 Task: Check the percentage active listings of high ceilings in the last 3 years.
Action: Mouse moved to (925, 204)
Screenshot: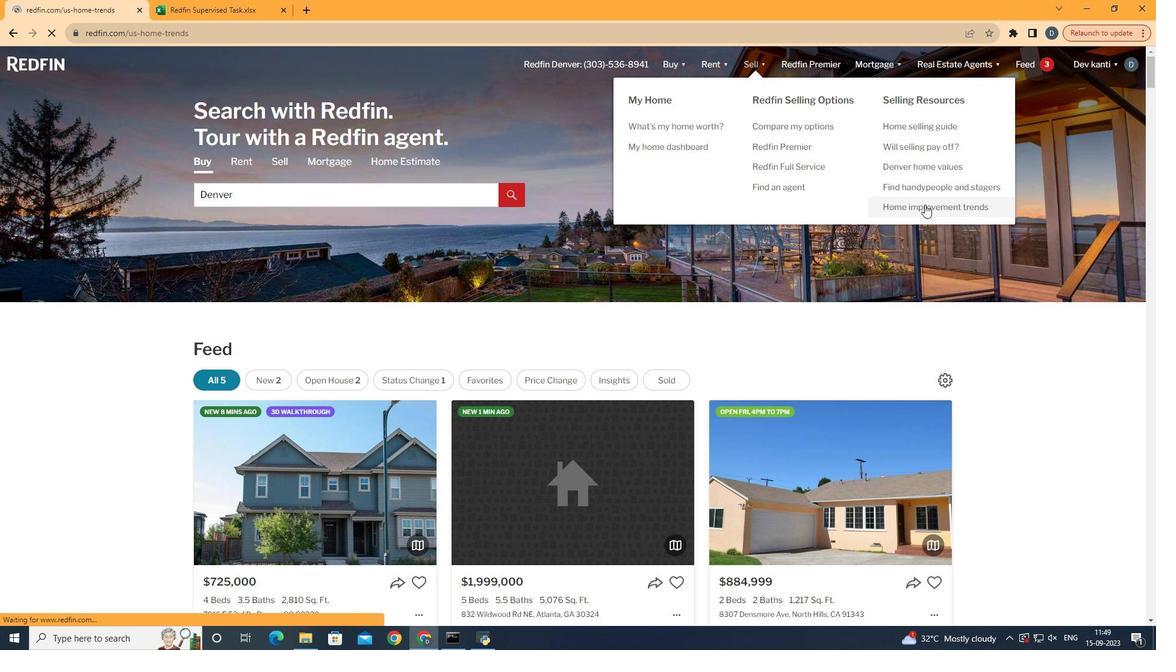 
Action: Mouse pressed left at (925, 204)
Screenshot: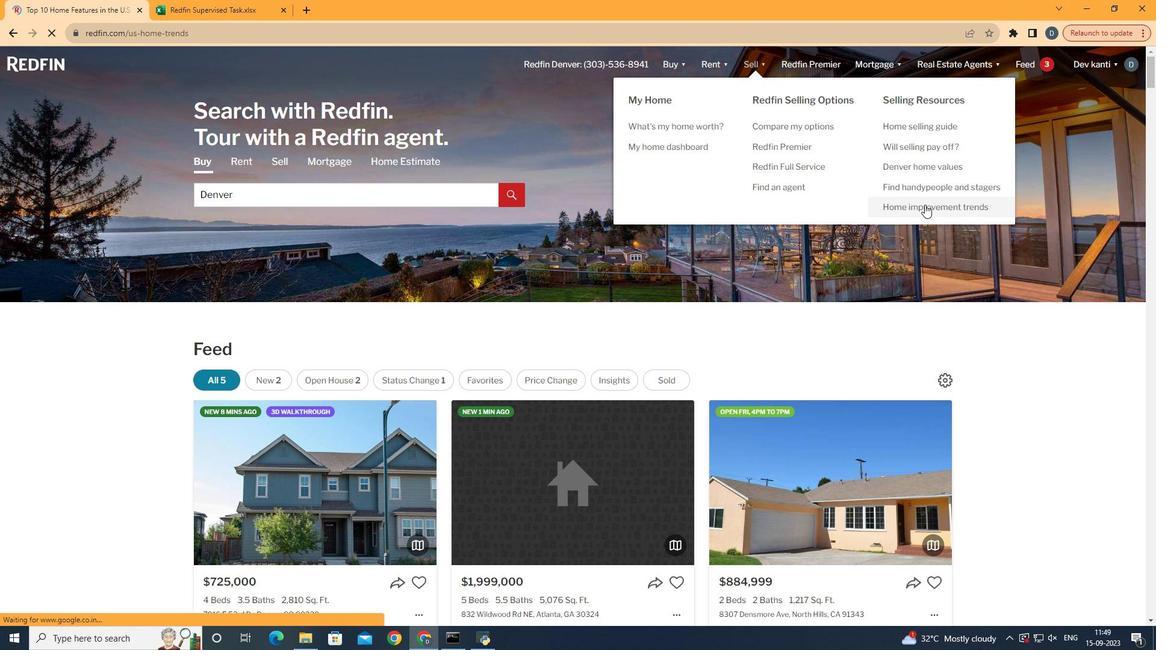 
Action: Mouse moved to (298, 234)
Screenshot: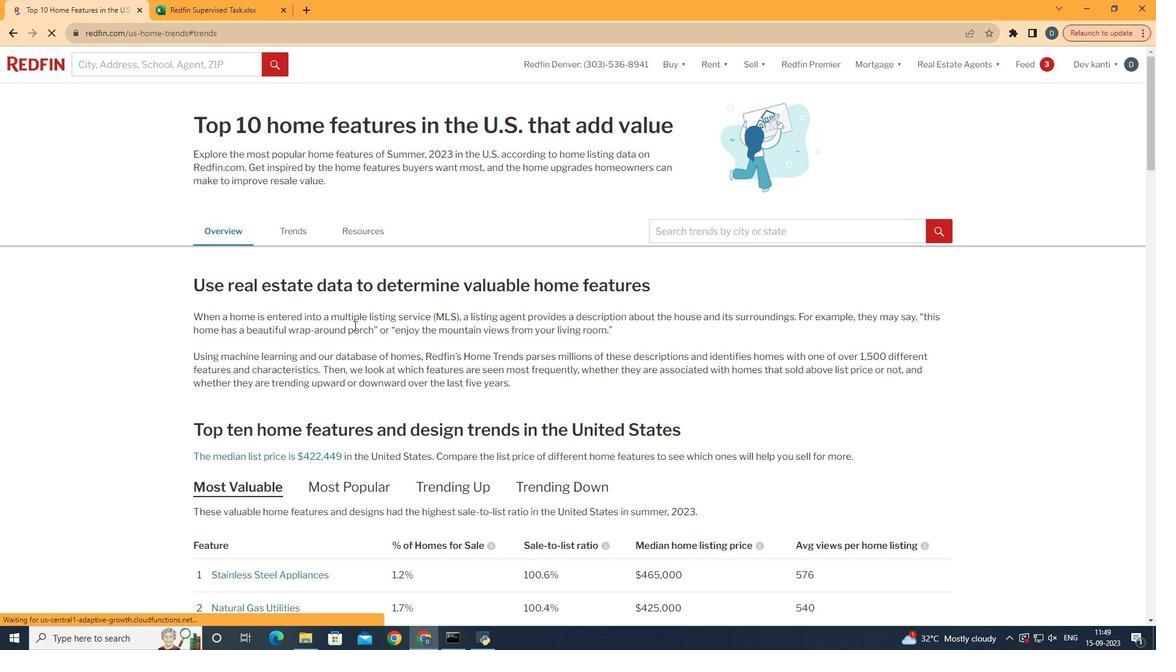 
Action: Mouse pressed left at (298, 234)
Screenshot: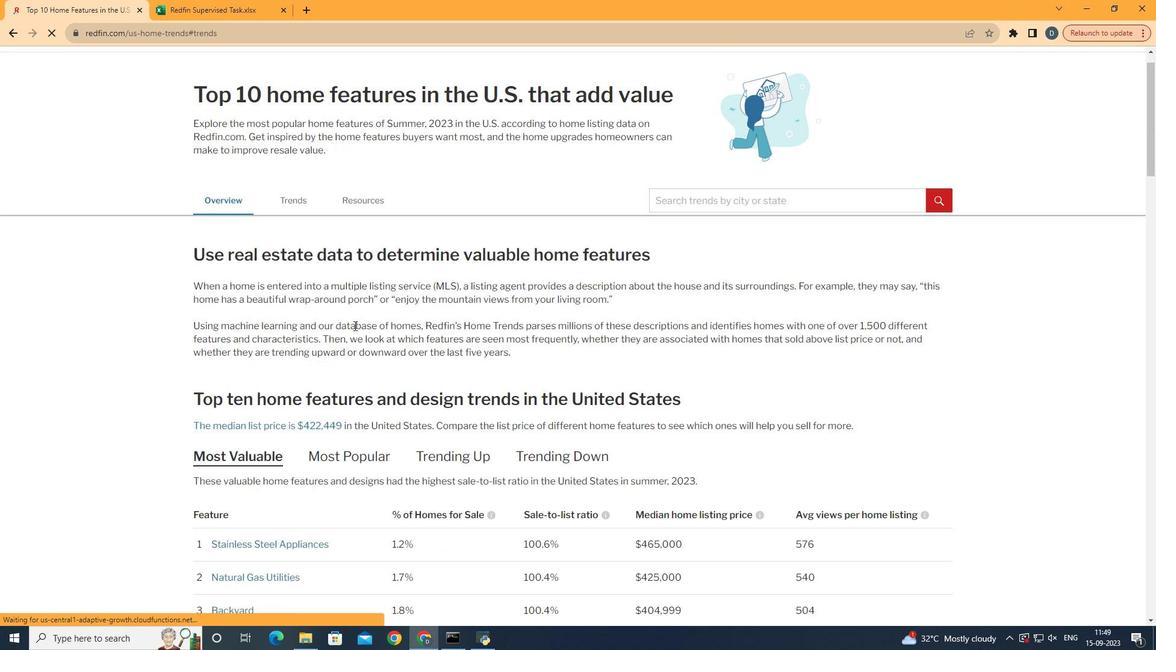 
Action: Mouse moved to (354, 325)
Screenshot: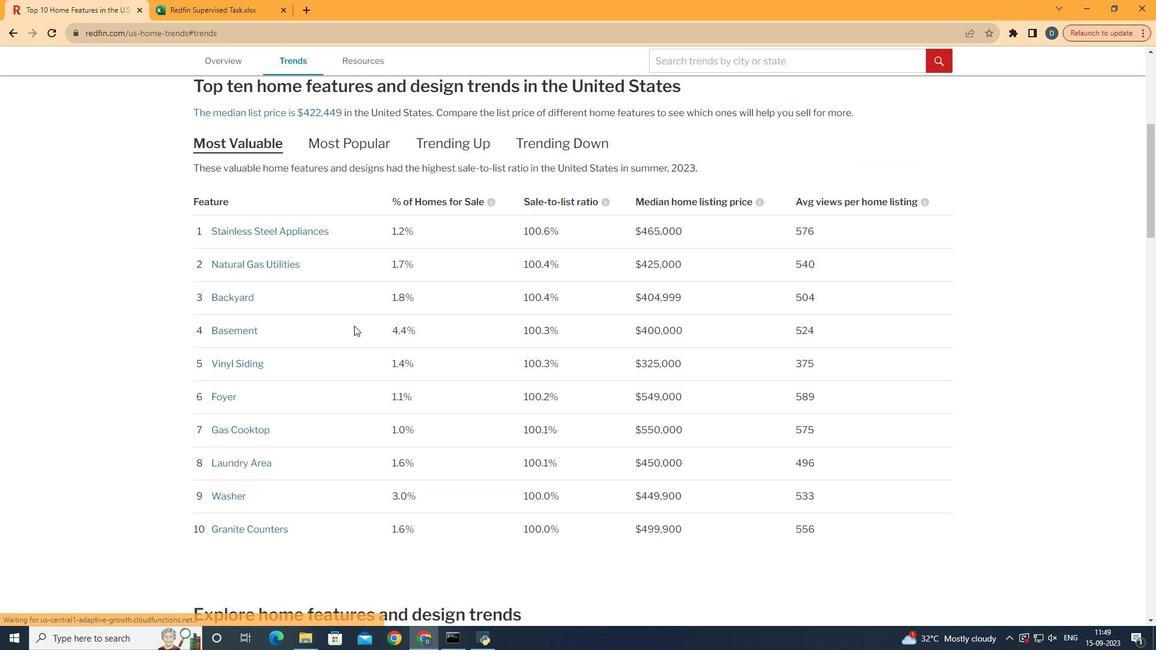 
Action: Mouse scrolled (354, 325) with delta (0, 0)
Screenshot: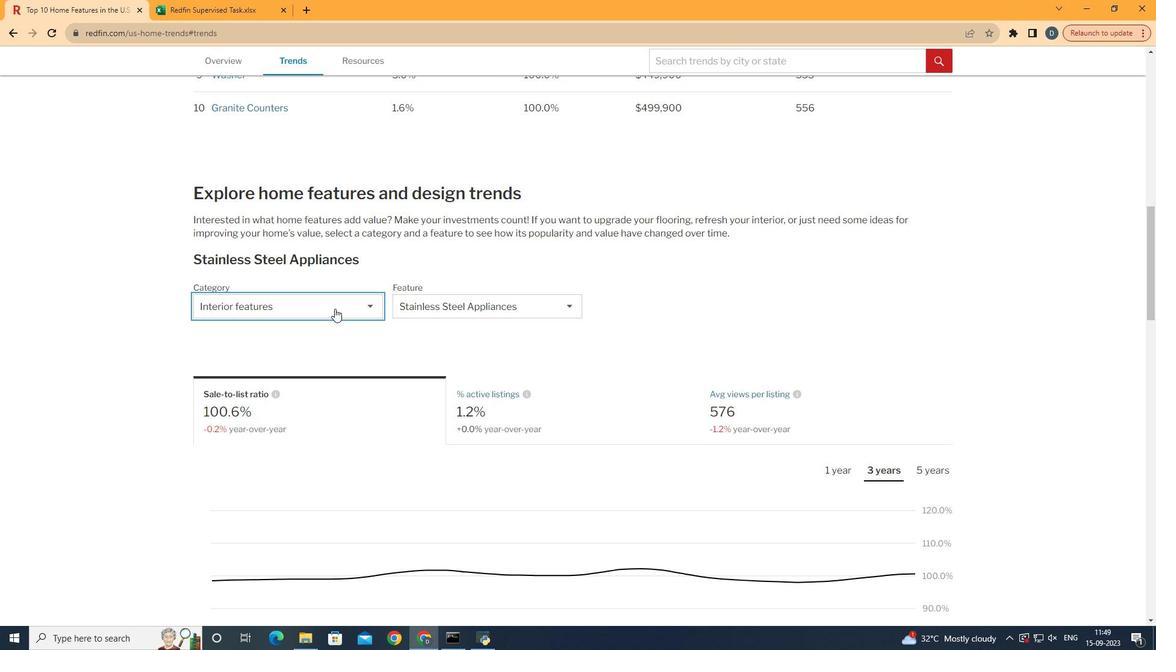 
Action: Mouse scrolled (354, 325) with delta (0, 0)
Screenshot: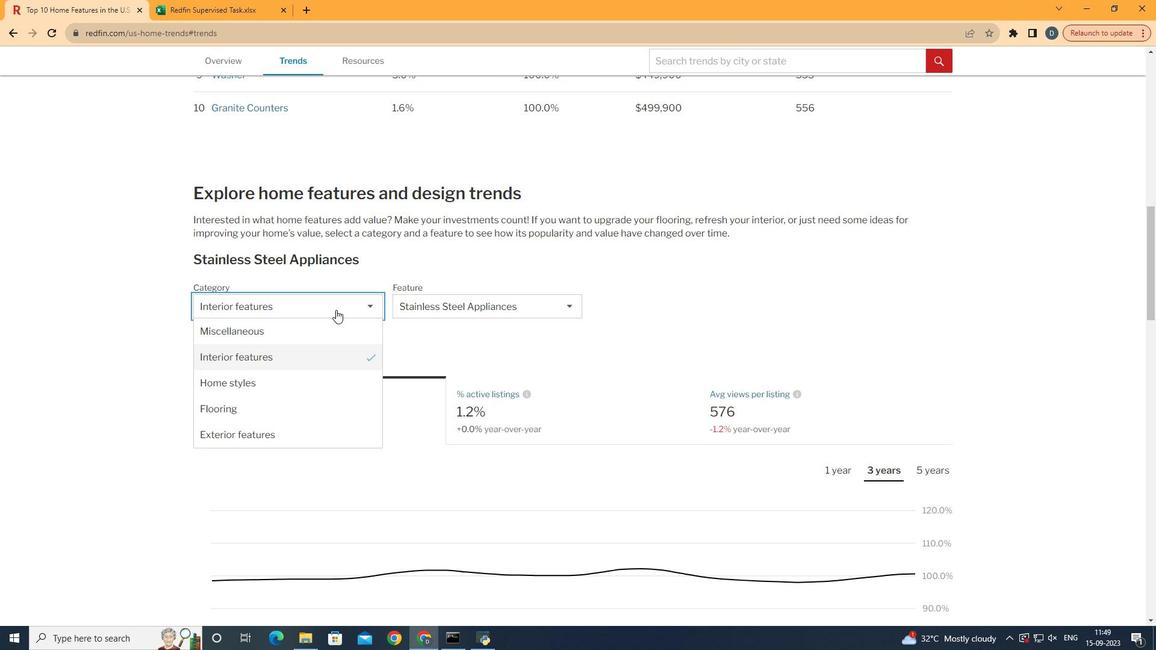 
Action: Mouse scrolled (354, 325) with delta (0, 0)
Screenshot: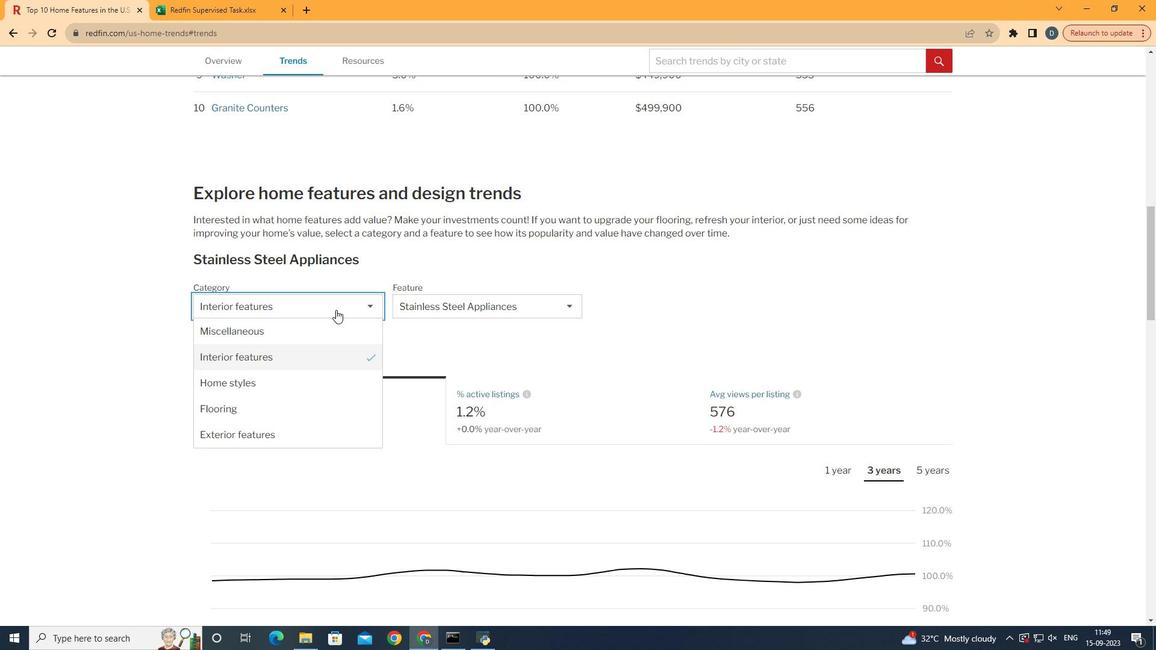 
Action: Mouse scrolled (354, 325) with delta (0, 0)
Screenshot: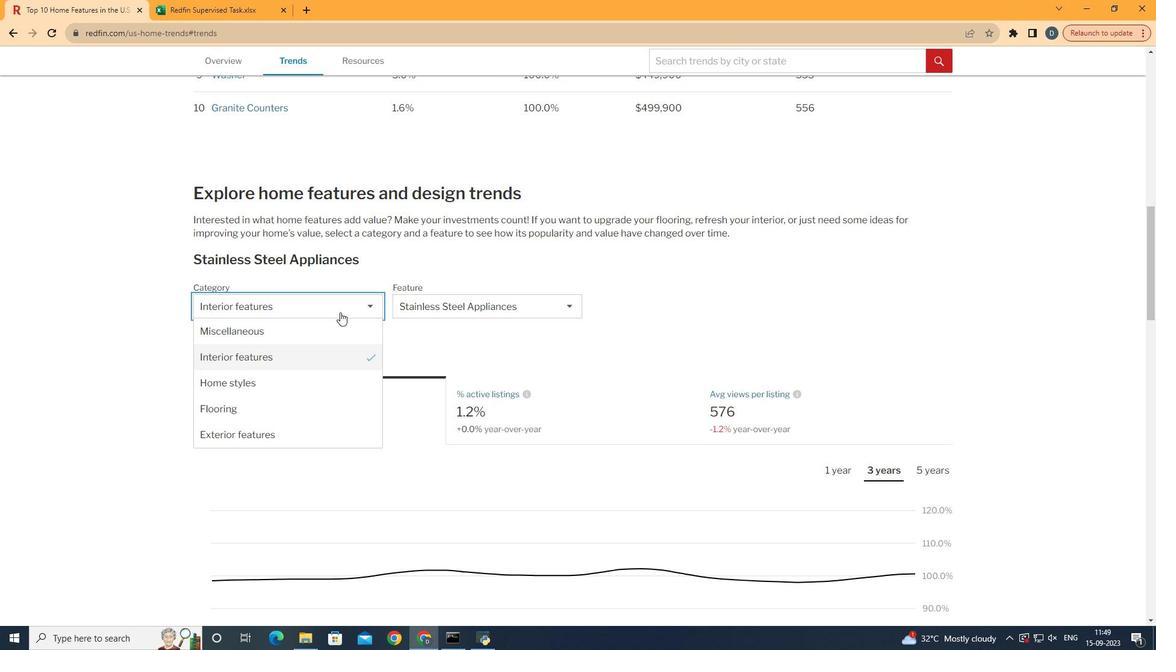 
Action: Mouse scrolled (354, 325) with delta (0, 0)
Screenshot: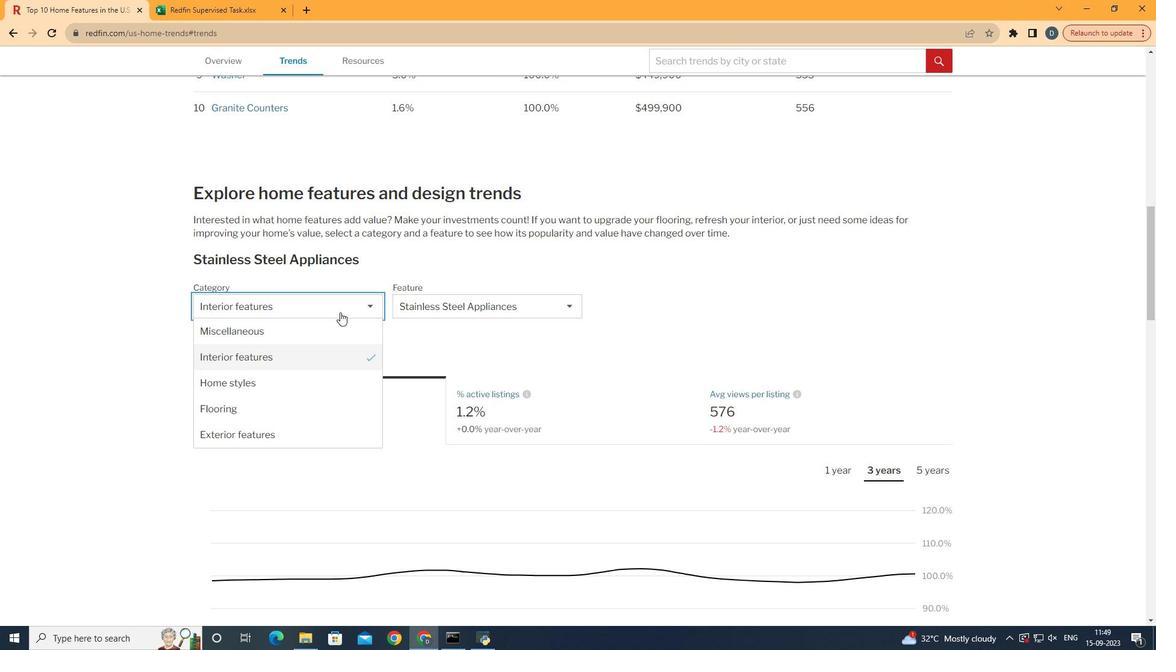 
Action: Mouse scrolled (354, 325) with delta (0, 0)
Screenshot: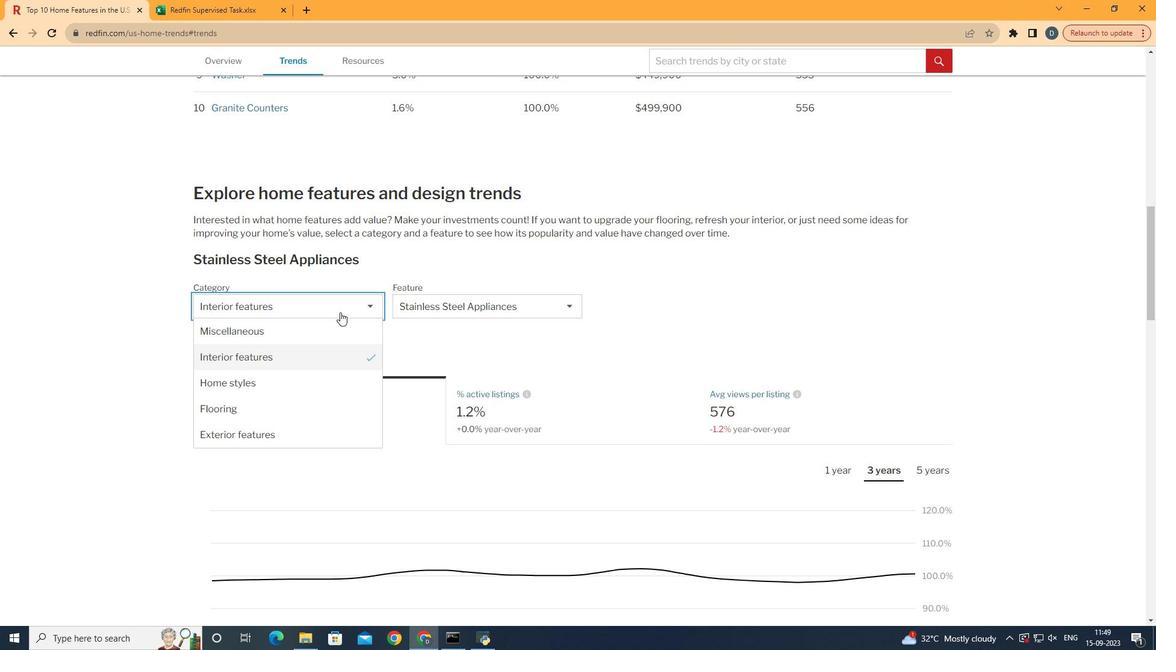 
Action: Mouse scrolled (354, 325) with delta (0, 0)
Screenshot: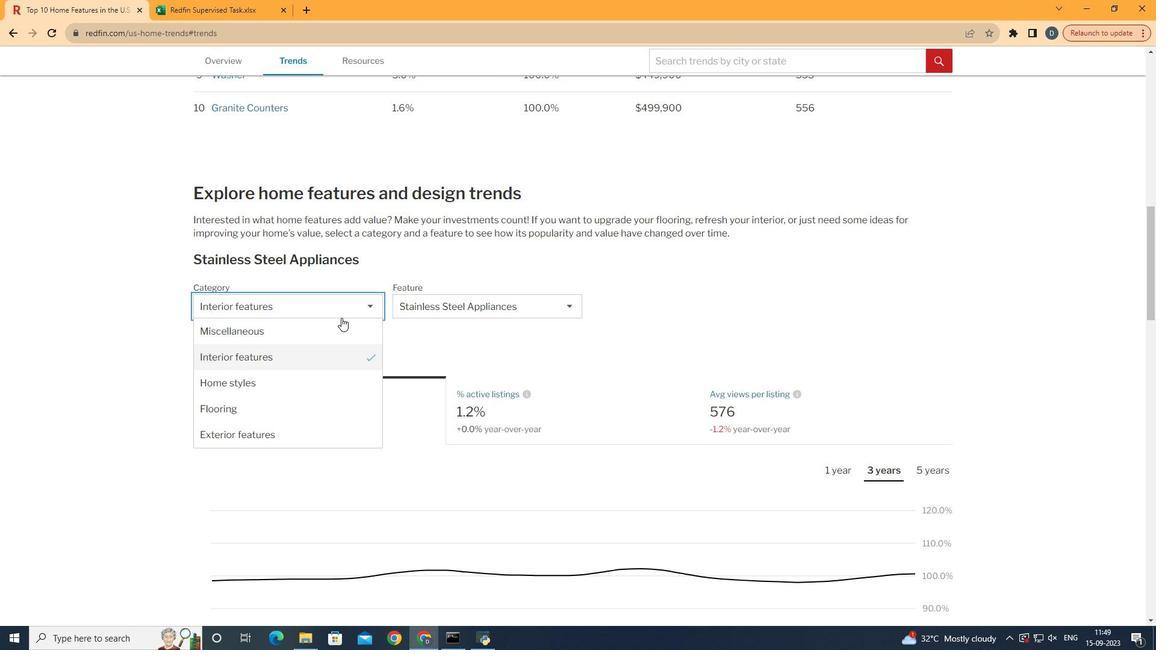 
Action: Mouse moved to (333, 308)
Screenshot: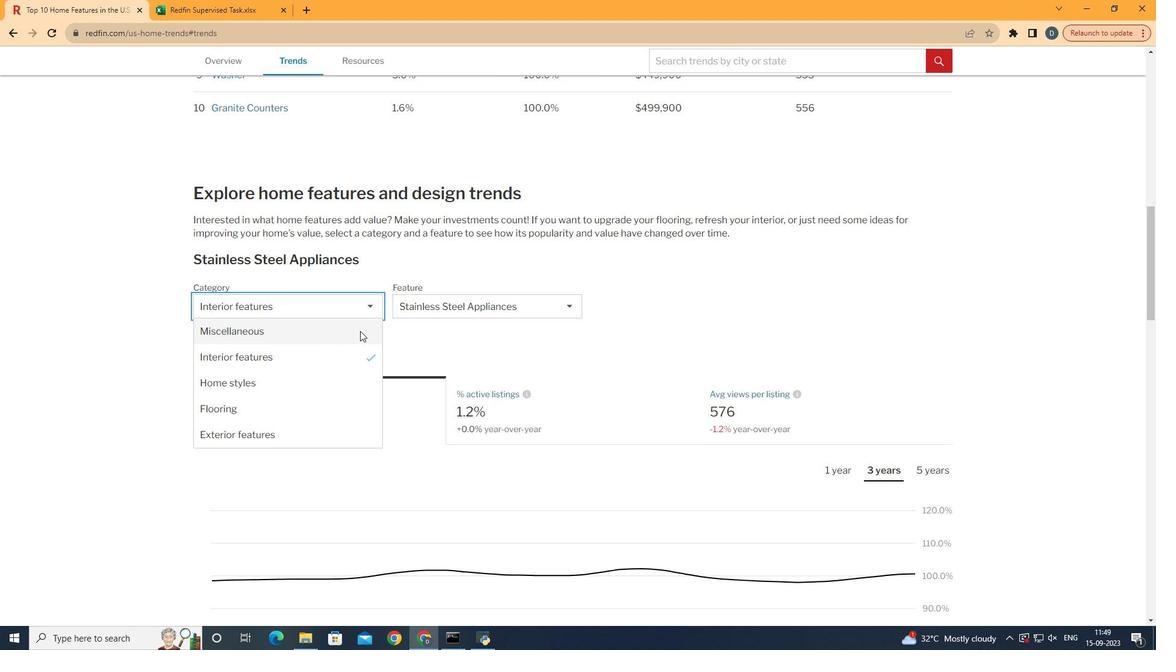 
Action: Mouse pressed left at (333, 308)
Screenshot: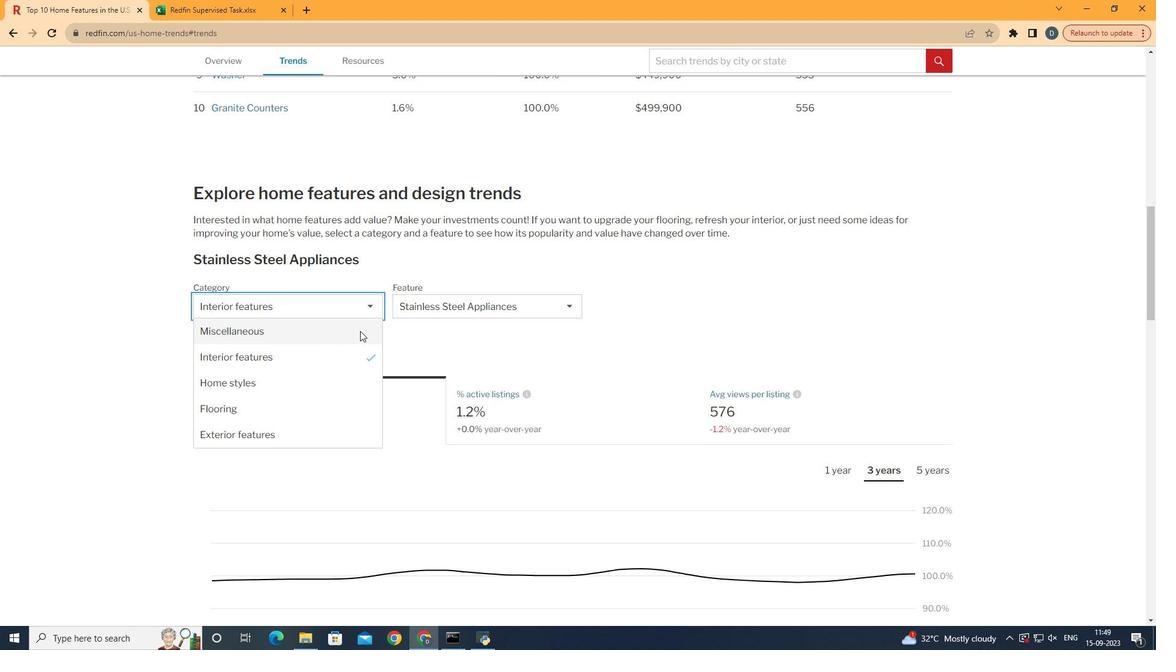 
Action: Mouse moved to (360, 331)
Screenshot: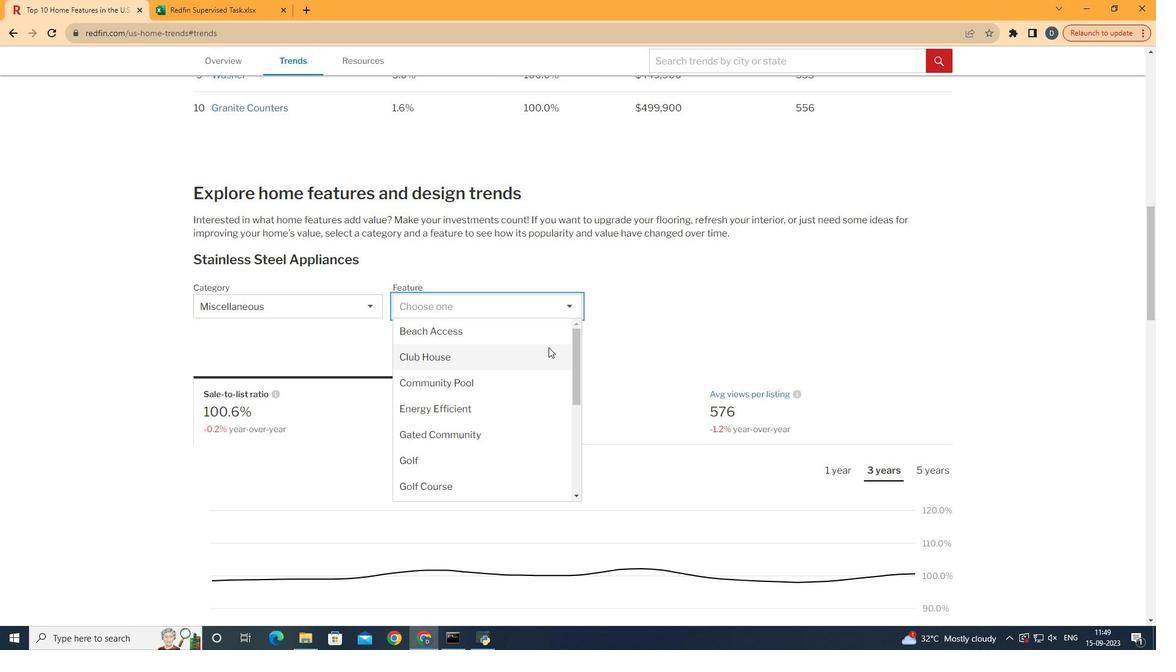 
Action: Mouse pressed left at (360, 331)
Screenshot: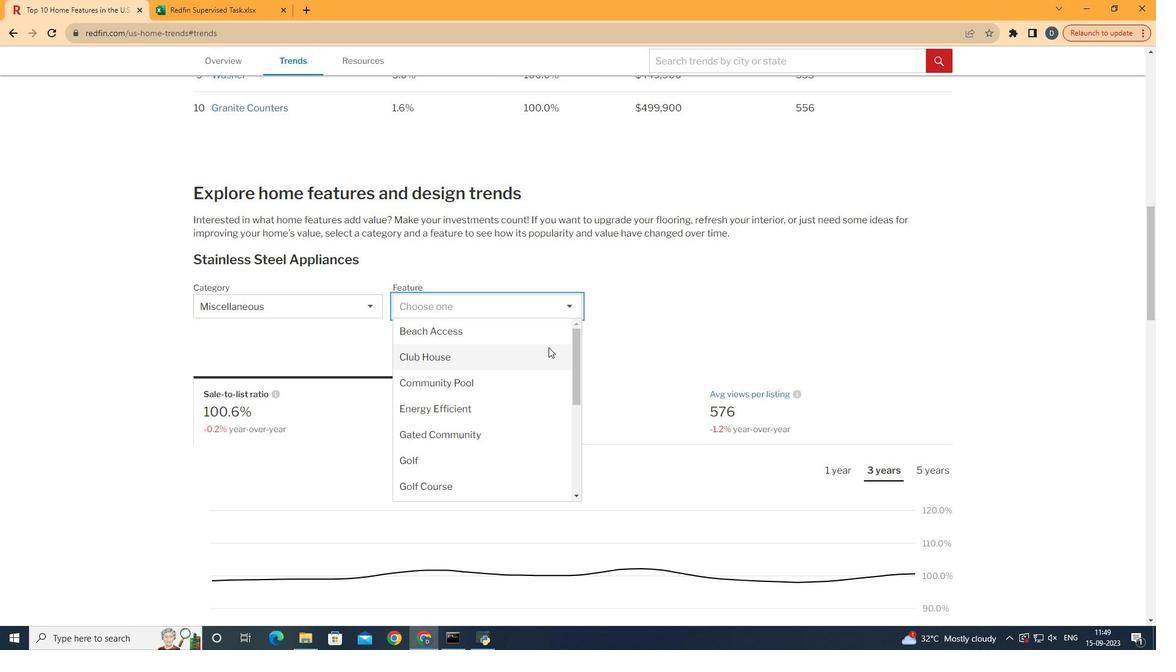 
Action: Mouse moved to (437, 310)
Screenshot: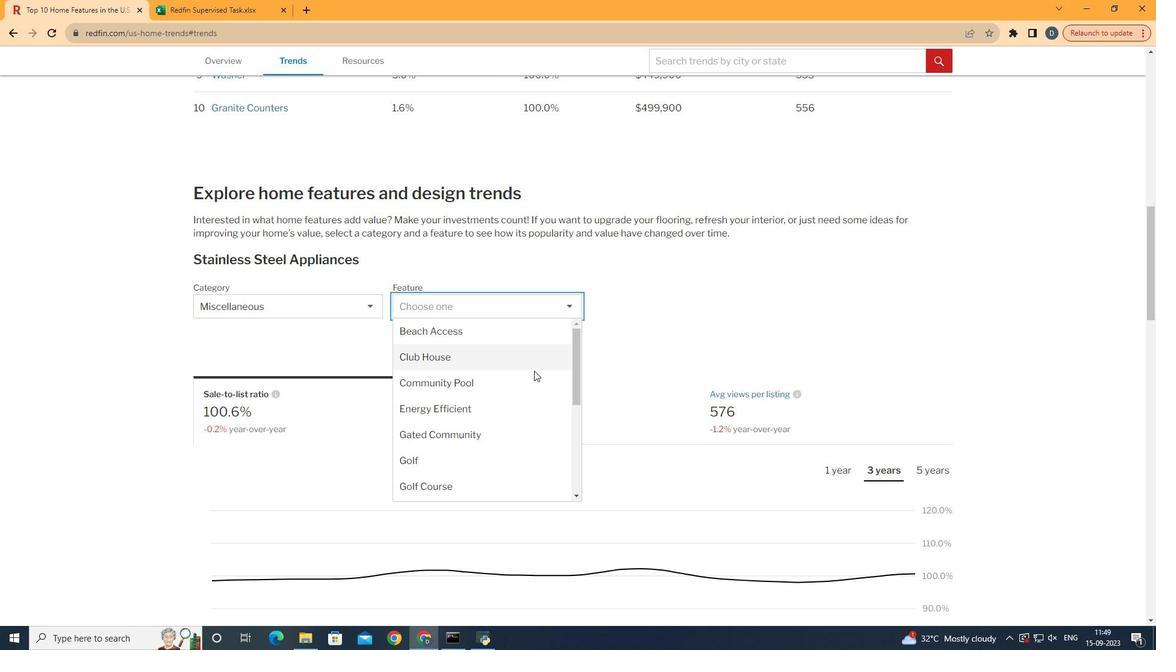 
Action: Mouse pressed left at (437, 310)
Screenshot: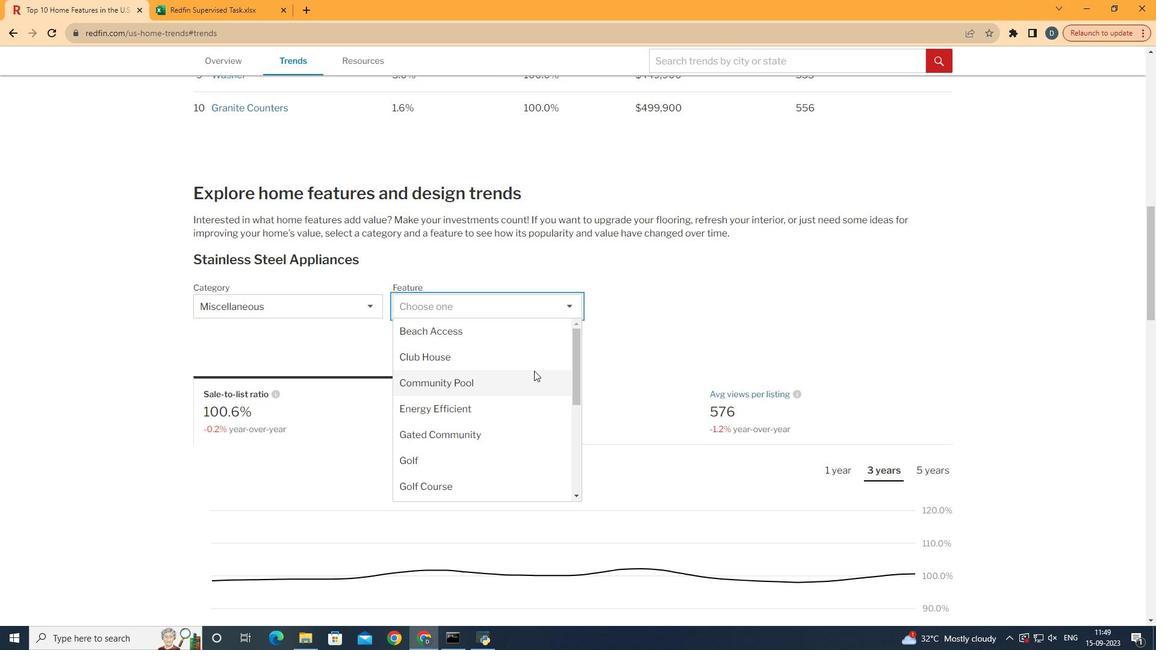 
Action: Mouse moved to (534, 371)
Screenshot: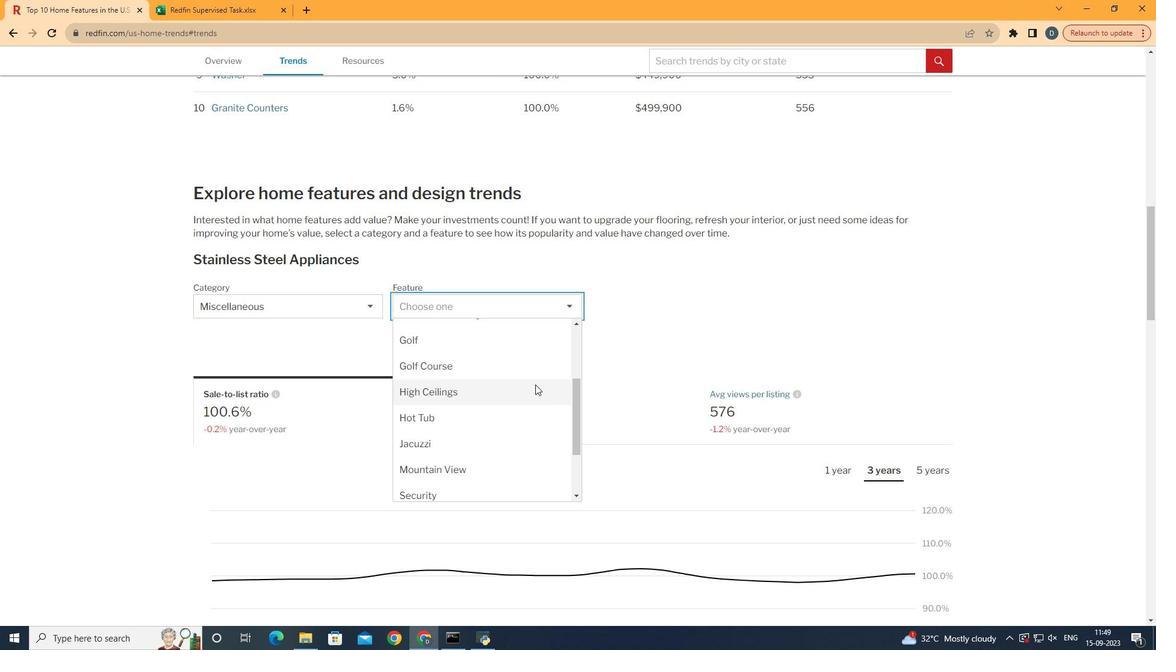 
Action: Mouse scrolled (534, 370) with delta (0, 0)
Screenshot: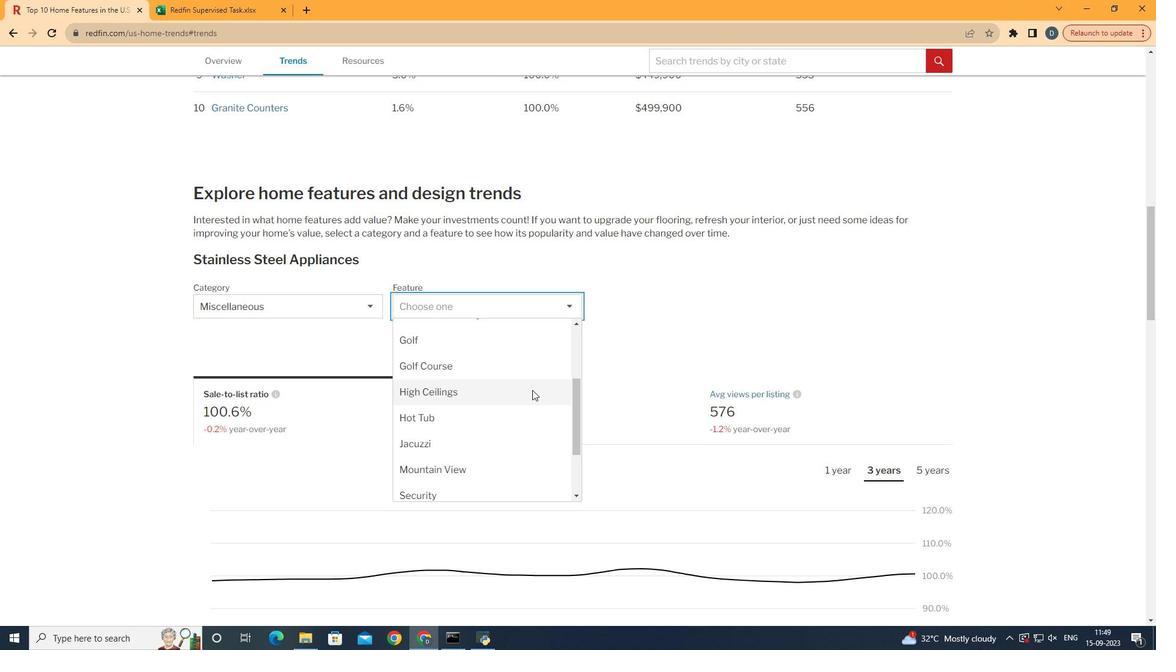 
Action: Mouse scrolled (534, 370) with delta (0, 0)
Screenshot: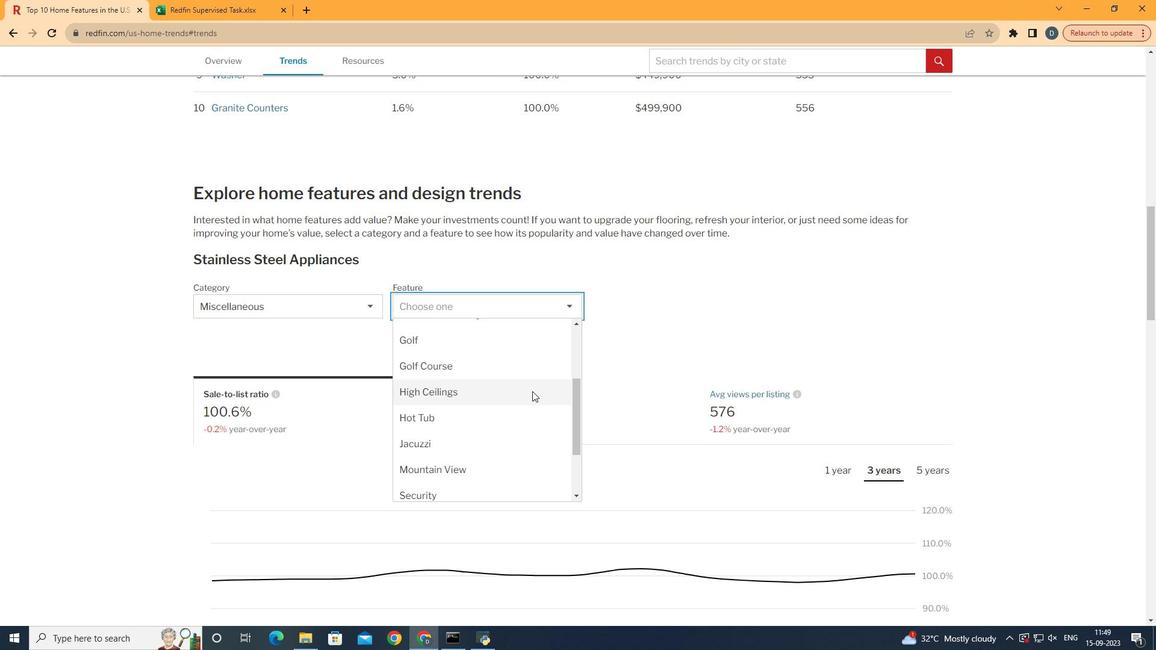 
Action: Mouse moved to (532, 392)
Screenshot: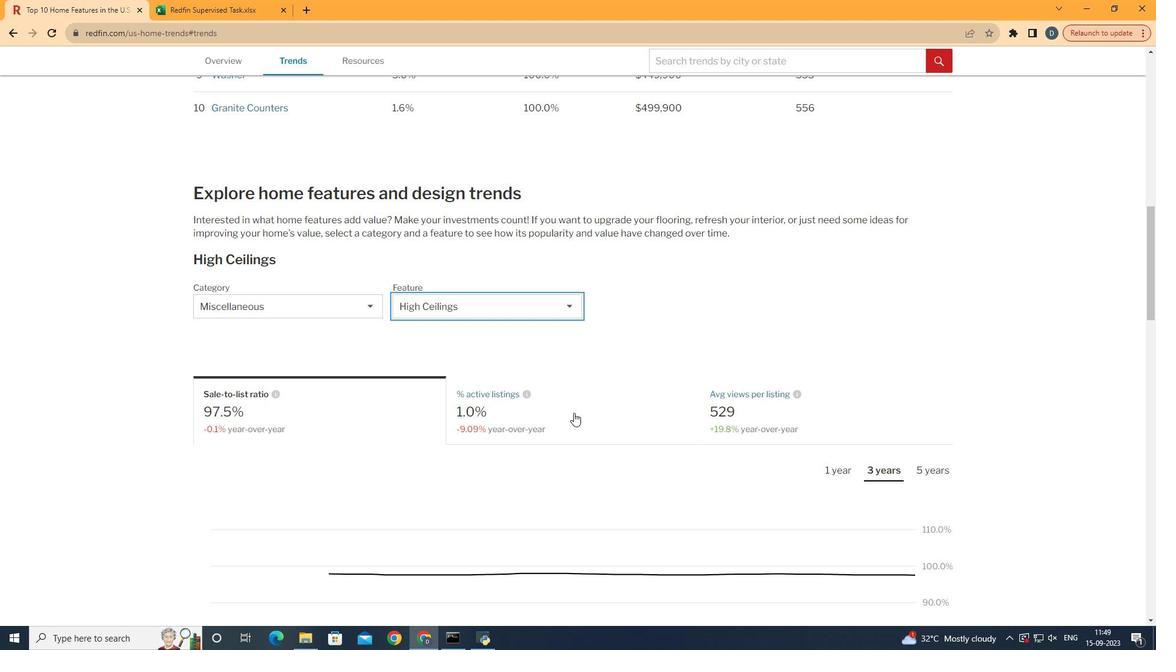 
Action: Mouse pressed left at (532, 392)
Screenshot: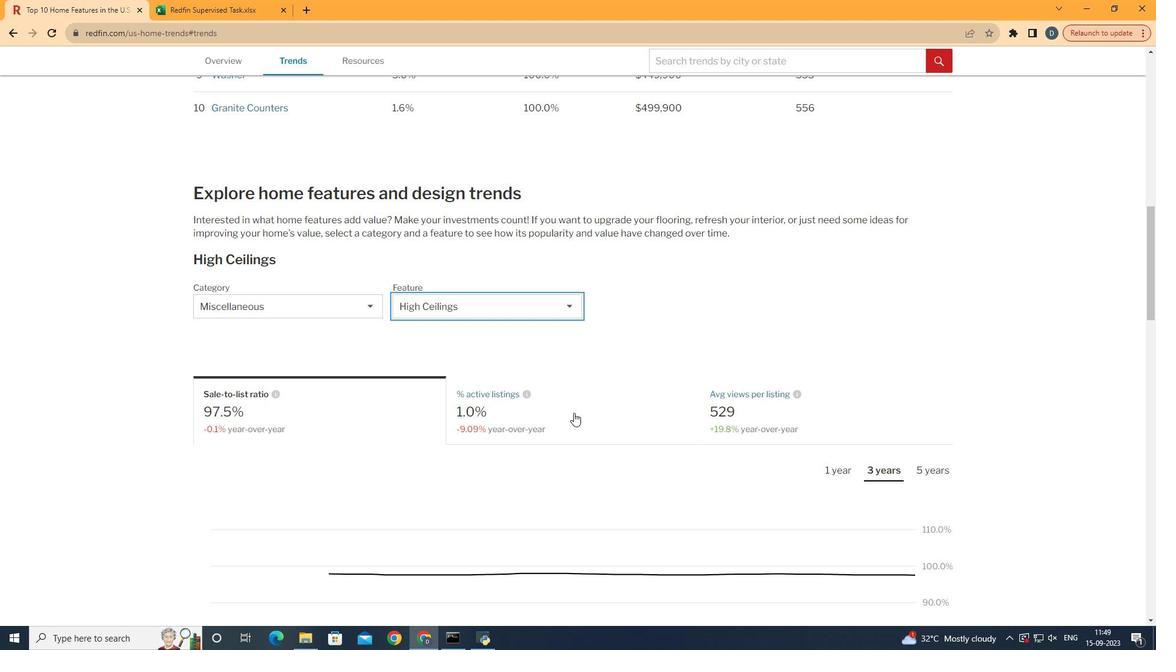 
Action: Mouse moved to (574, 413)
Screenshot: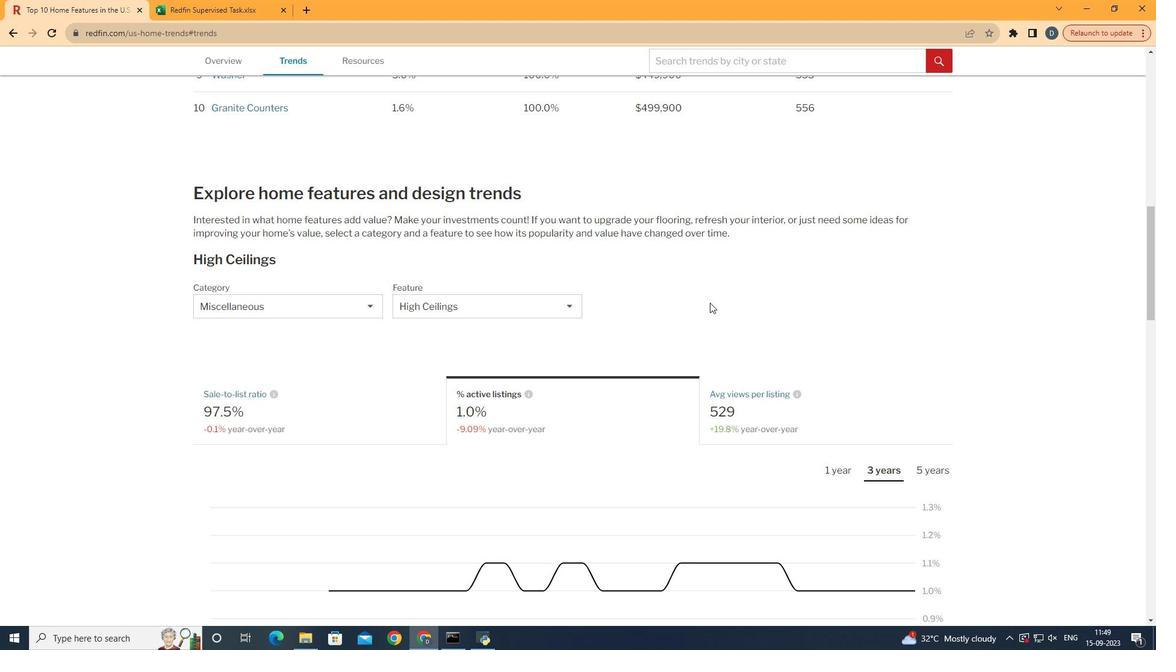 
Action: Mouse pressed left at (574, 413)
Screenshot: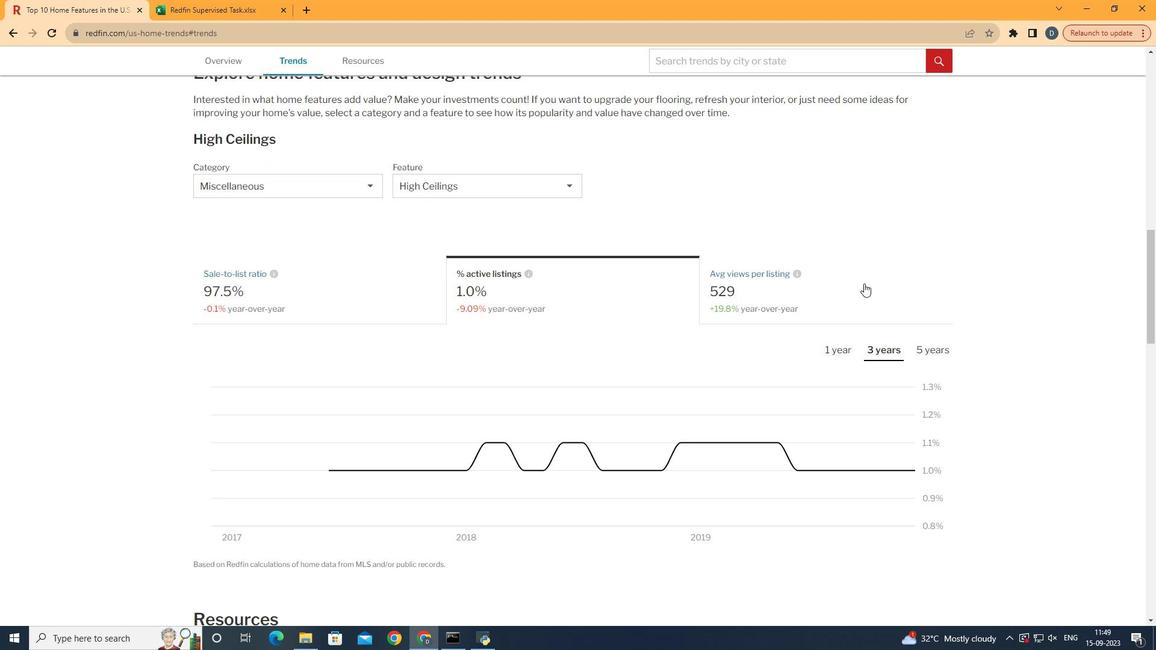
Action: Mouse moved to (710, 303)
Screenshot: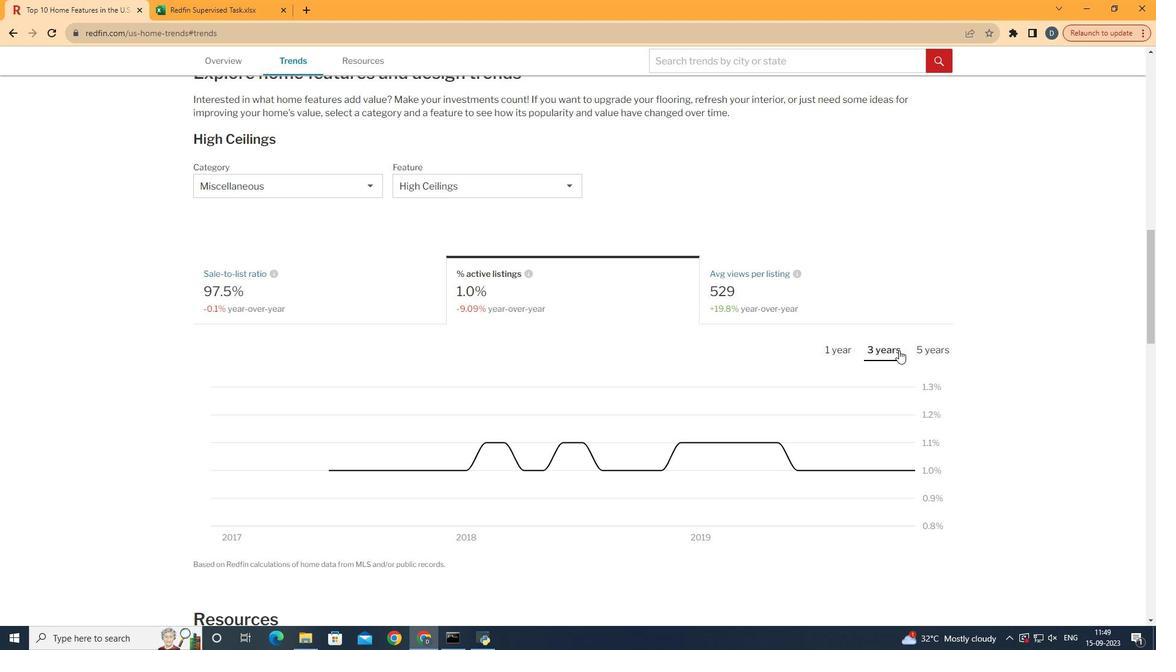 
Action: Mouse scrolled (710, 302) with delta (0, 0)
Screenshot: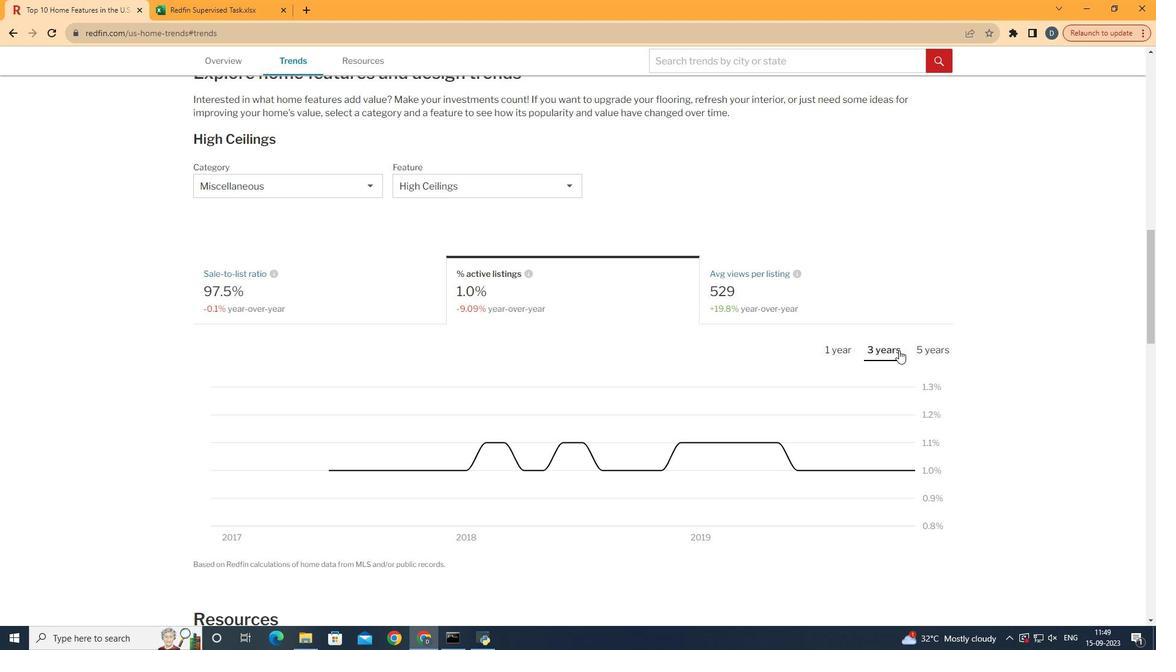 
Action: Mouse scrolled (710, 302) with delta (0, 0)
Screenshot: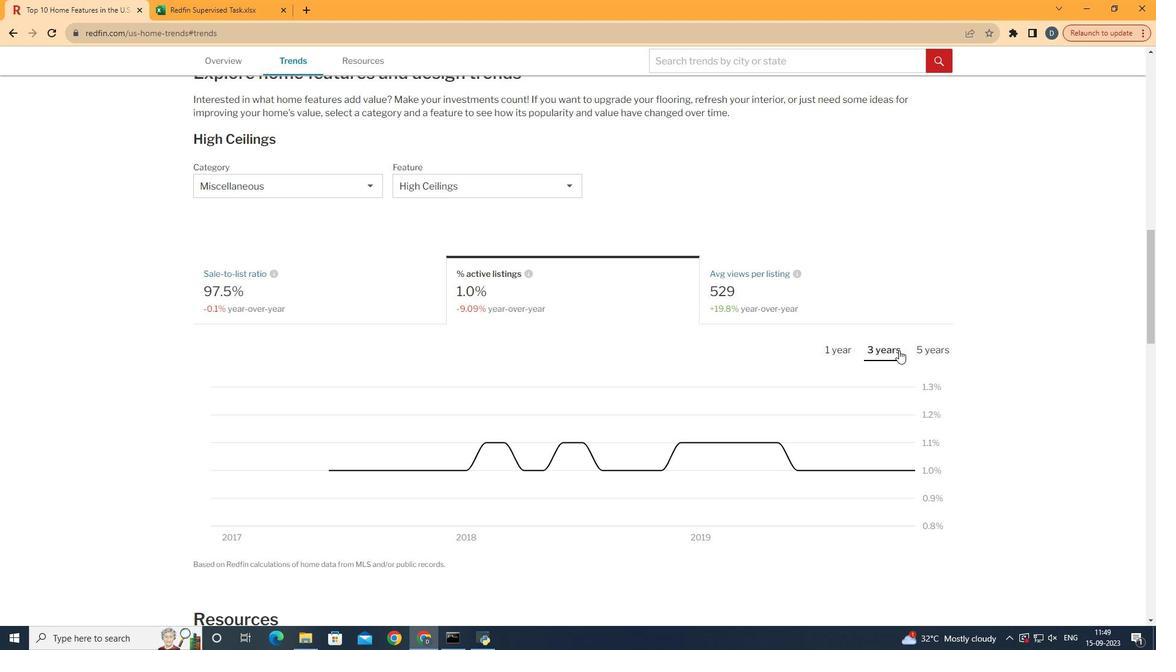 
Action: Mouse moved to (899, 350)
Screenshot: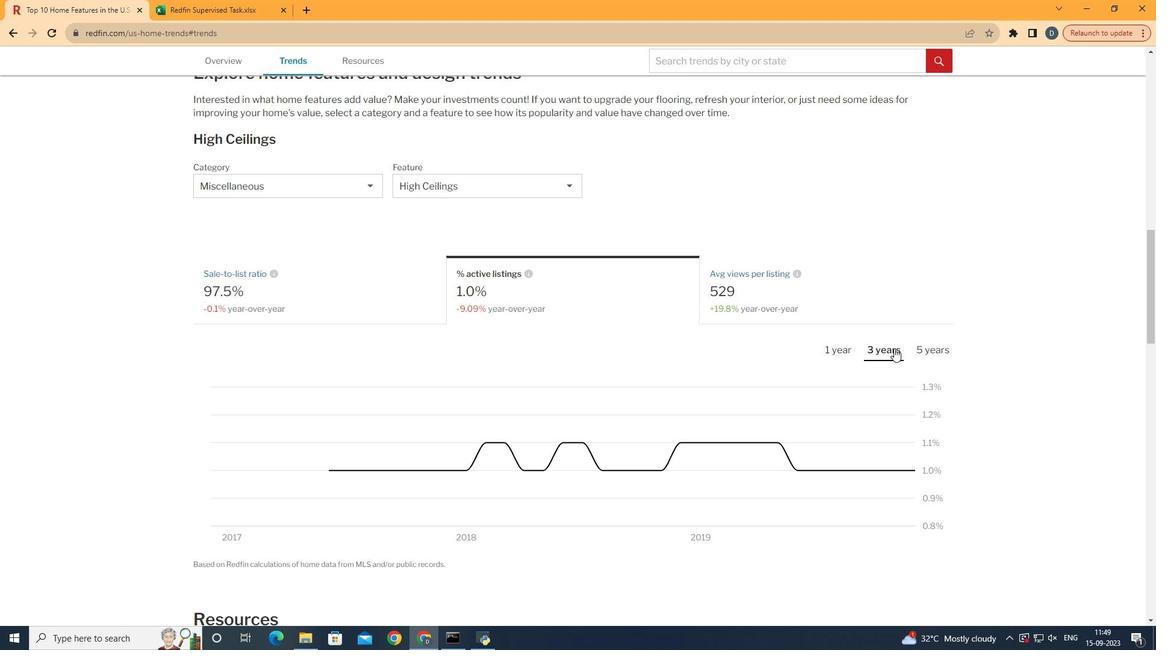 
Action: Mouse pressed left at (899, 350)
Screenshot: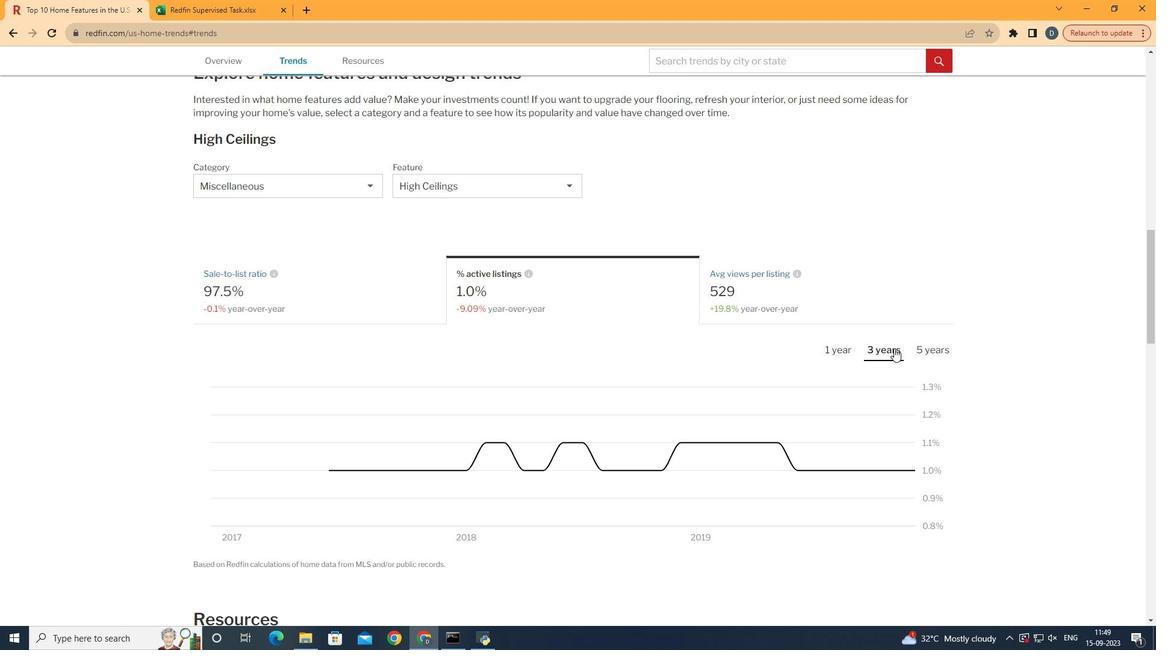 
